 Task: Look for products in the category "Jams & Jellies" from Tabasco only.
Action: Mouse moved to (761, 307)
Screenshot: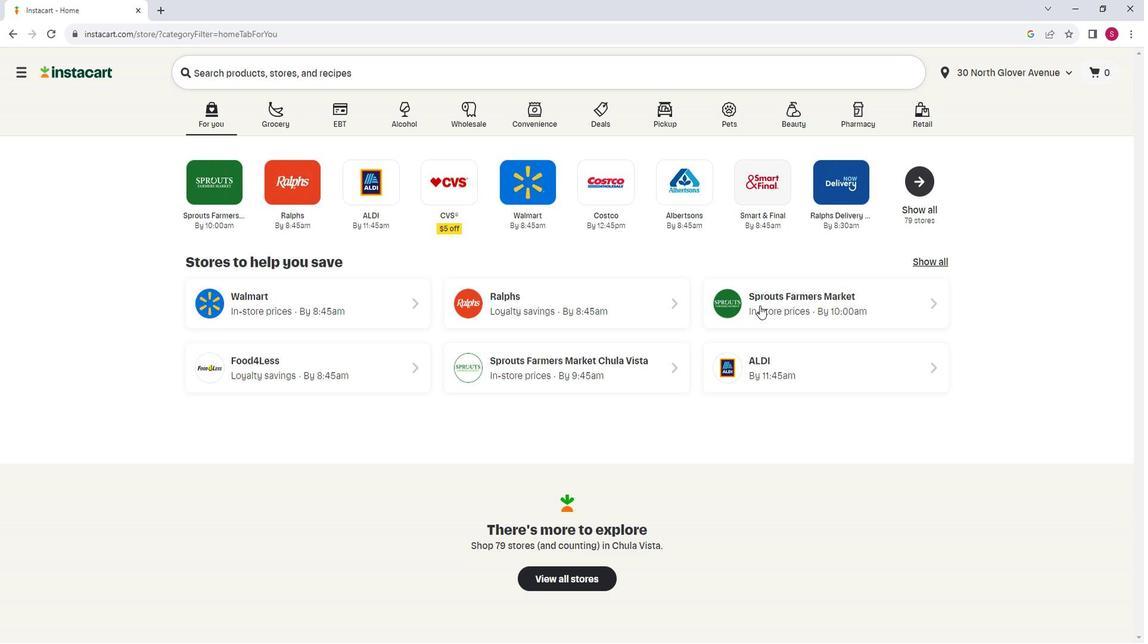 
Action: Mouse pressed left at (761, 307)
Screenshot: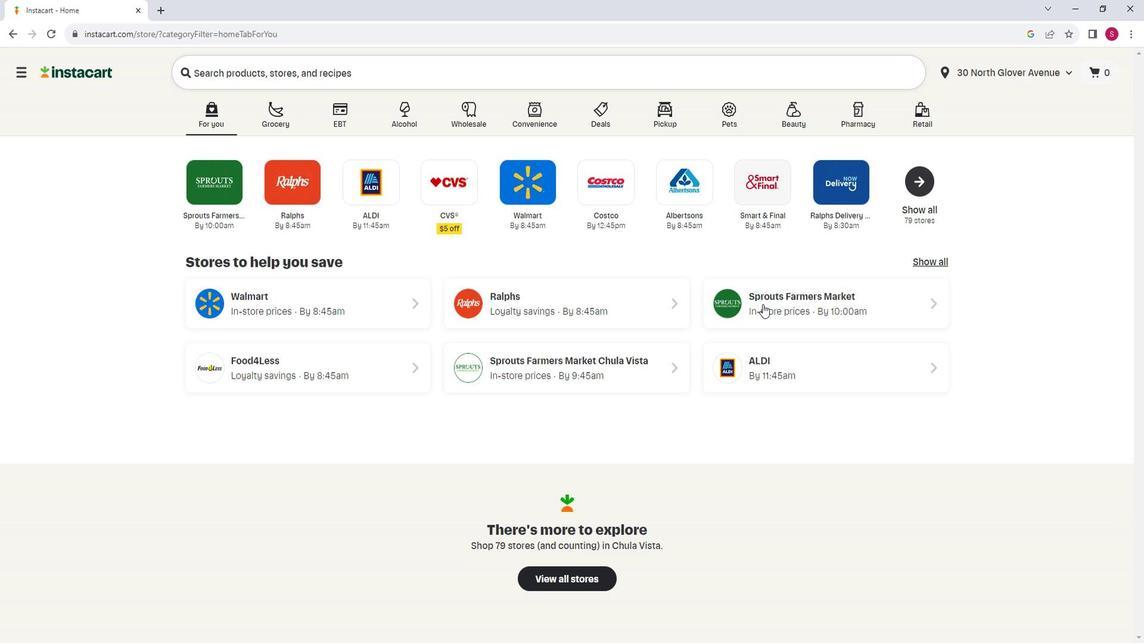 
Action: Mouse moved to (70, 375)
Screenshot: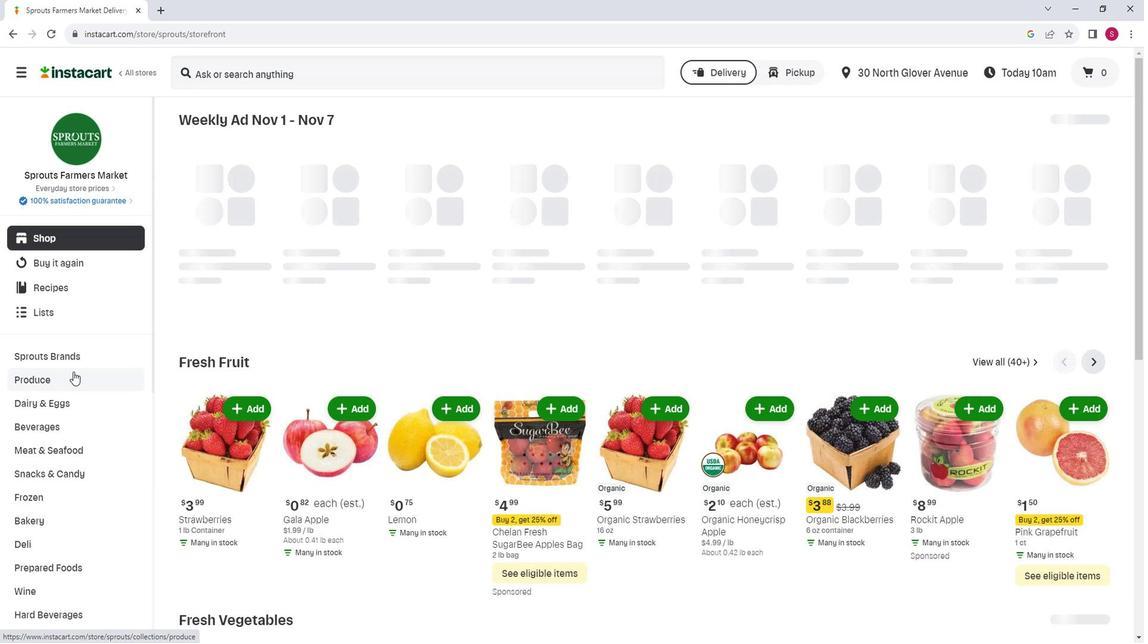 
Action: Mouse scrolled (70, 374) with delta (0, 0)
Screenshot: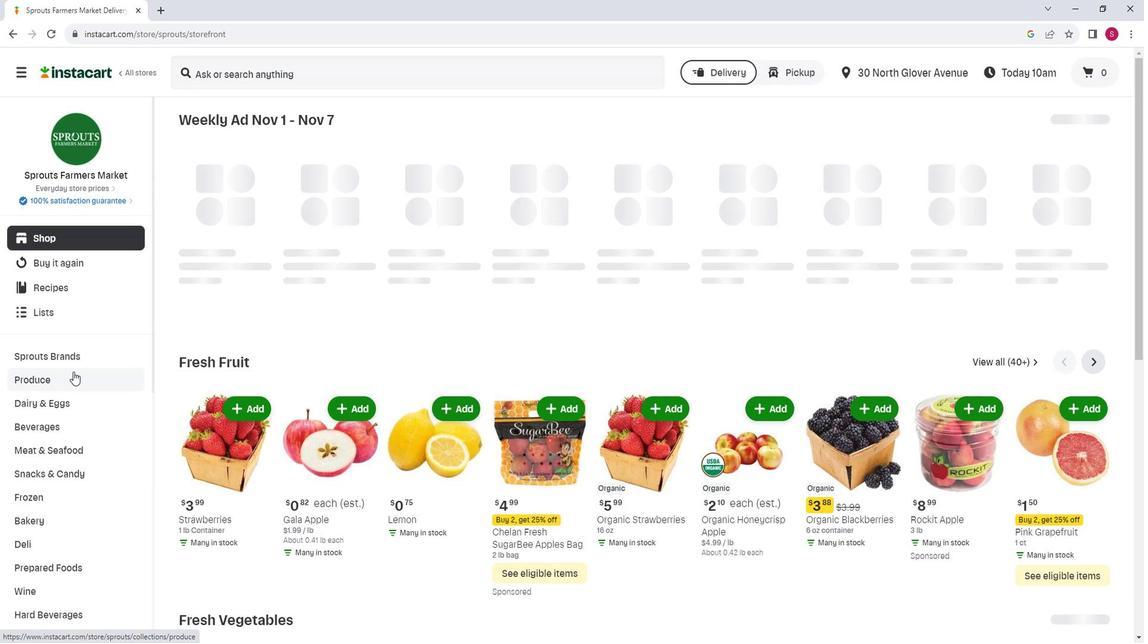 
Action: Mouse scrolled (70, 374) with delta (0, 0)
Screenshot: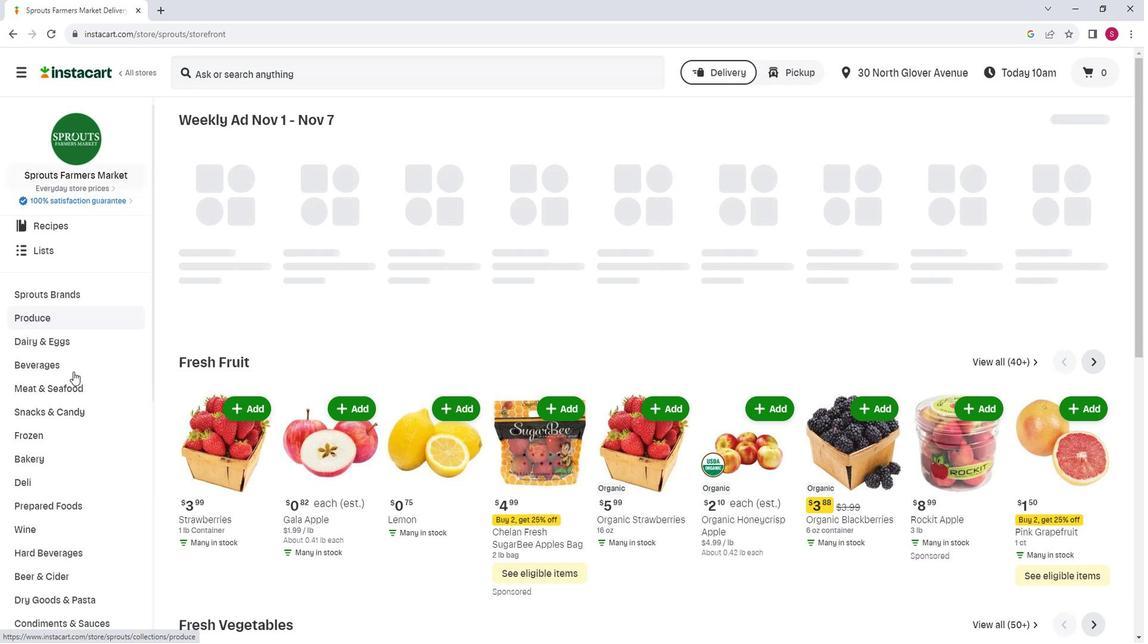 
Action: Mouse moved to (71, 374)
Screenshot: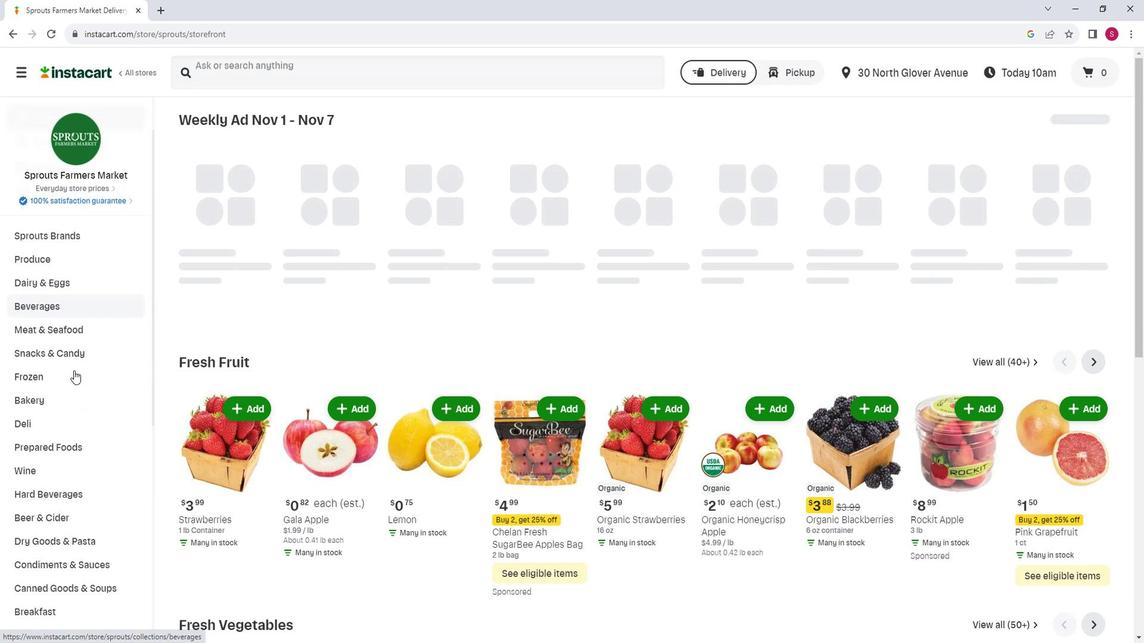 
Action: Mouse scrolled (71, 373) with delta (0, 0)
Screenshot: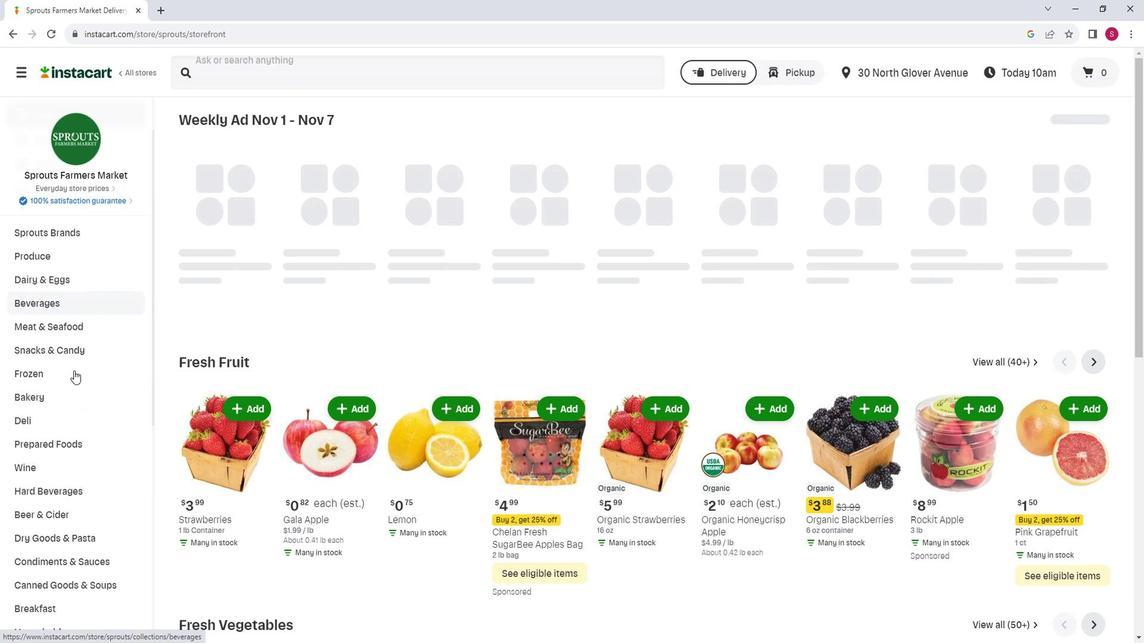 
Action: Mouse moved to (69, 369)
Screenshot: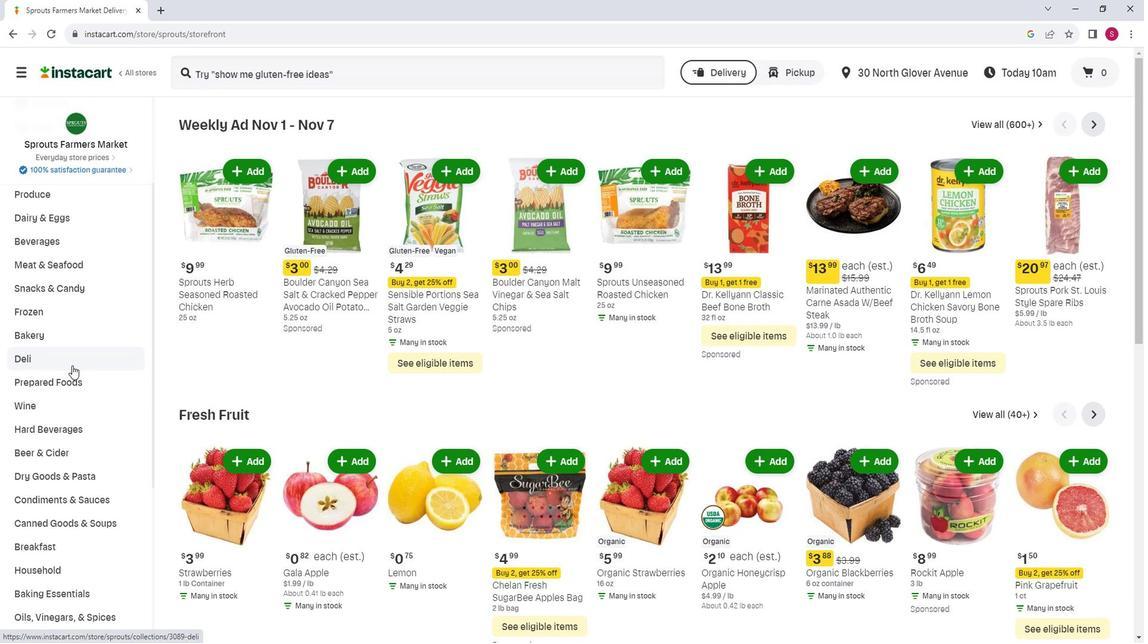 
Action: Mouse scrolled (69, 368) with delta (0, 0)
Screenshot: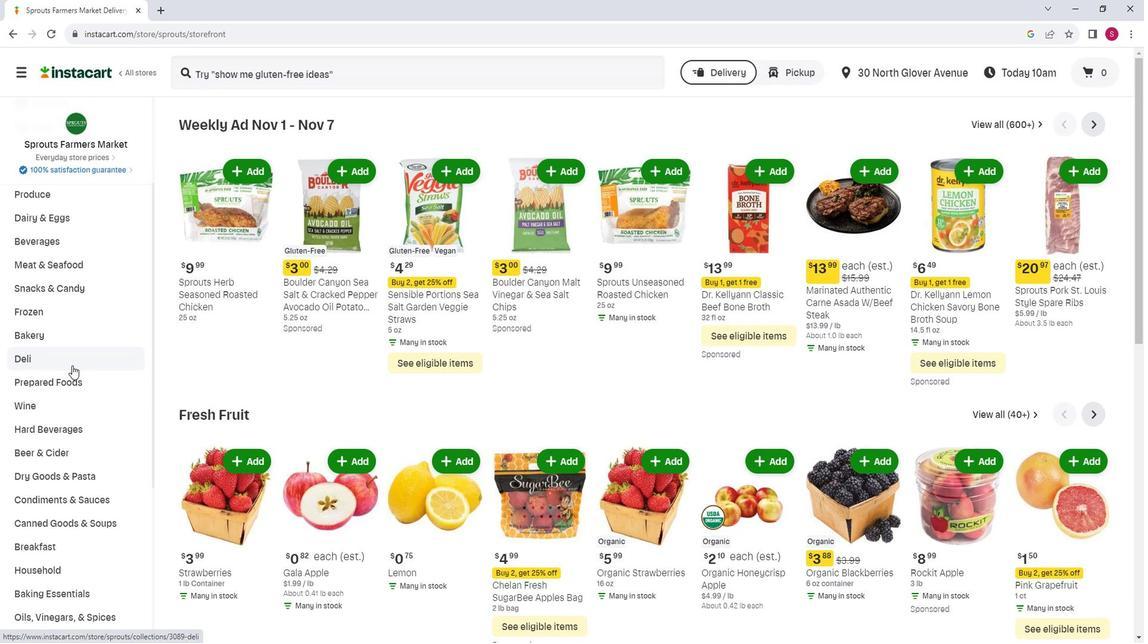 
Action: Mouse moved to (57, 489)
Screenshot: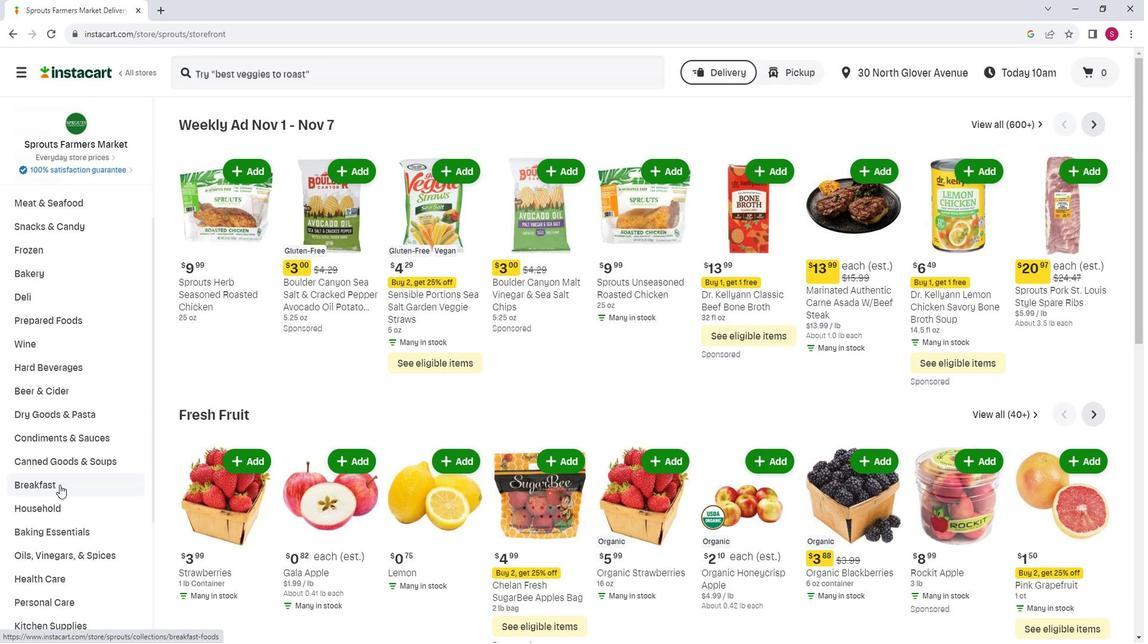 
Action: Mouse pressed left at (57, 489)
Screenshot: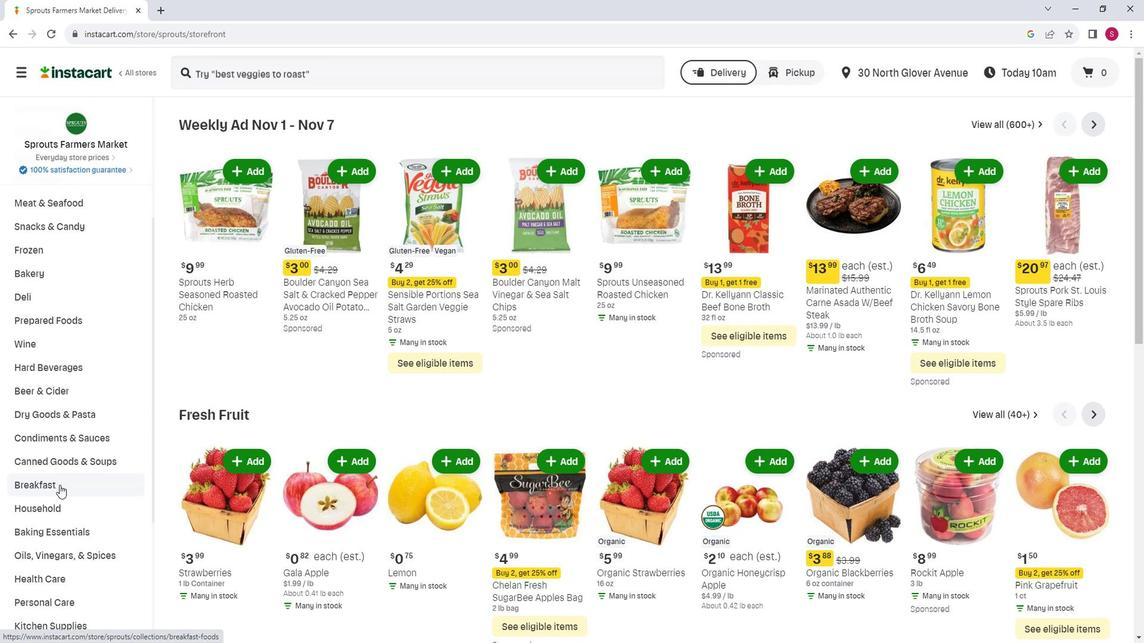 
Action: Mouse moved to (722, 152)
Screenshot: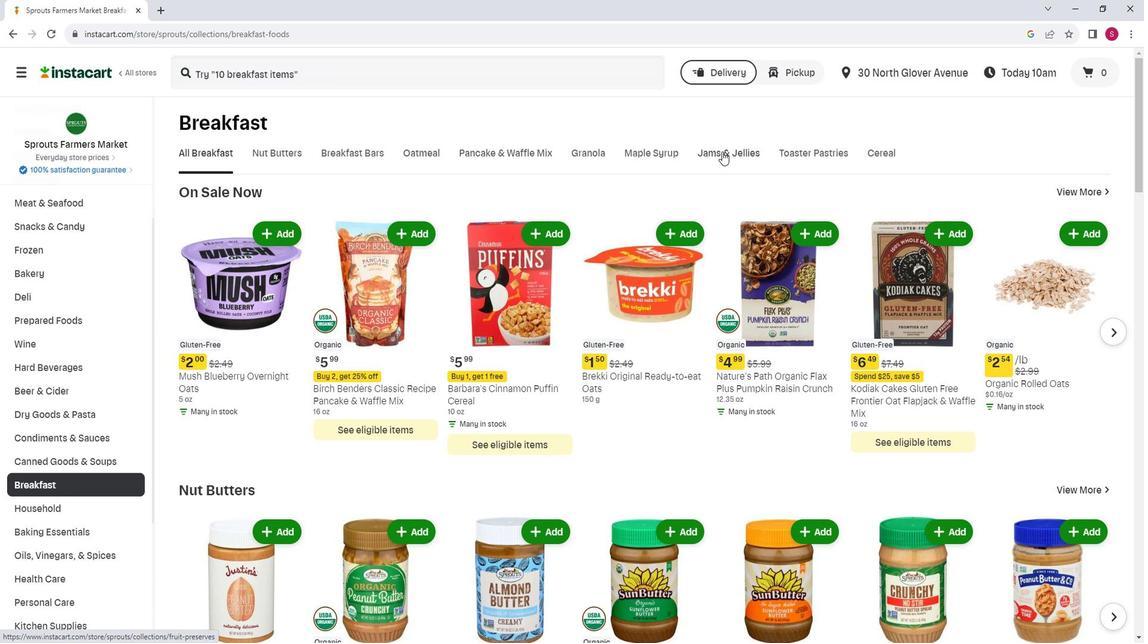 
Action: Mouse pressed left at (722, 152)
Screenshot: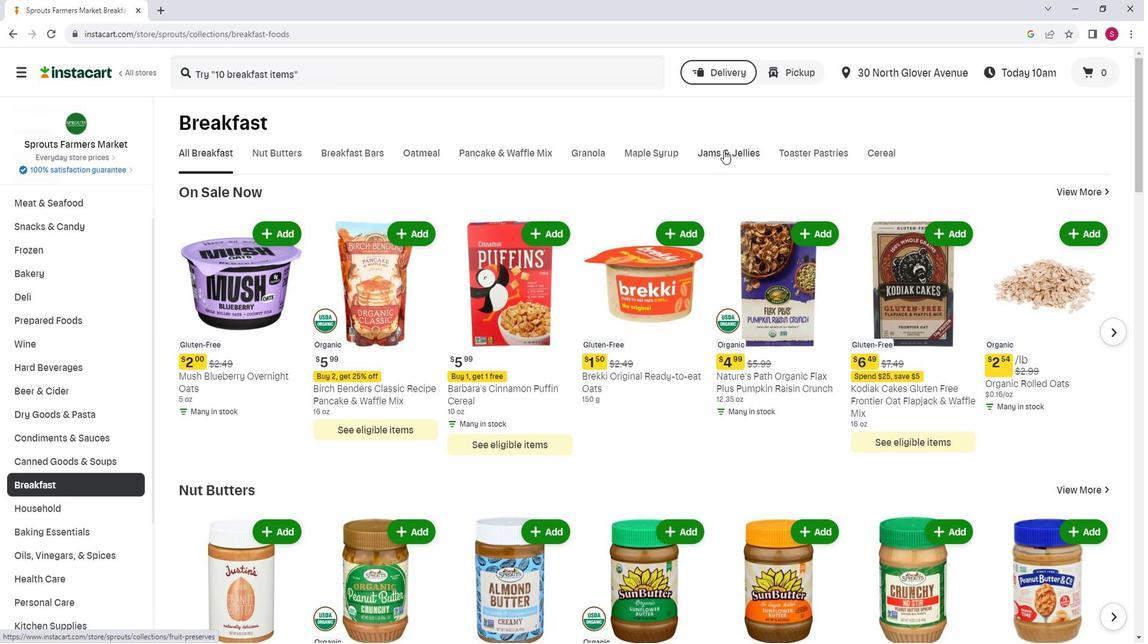 
Action: Mouse moved to (296, 208)
Screenshot: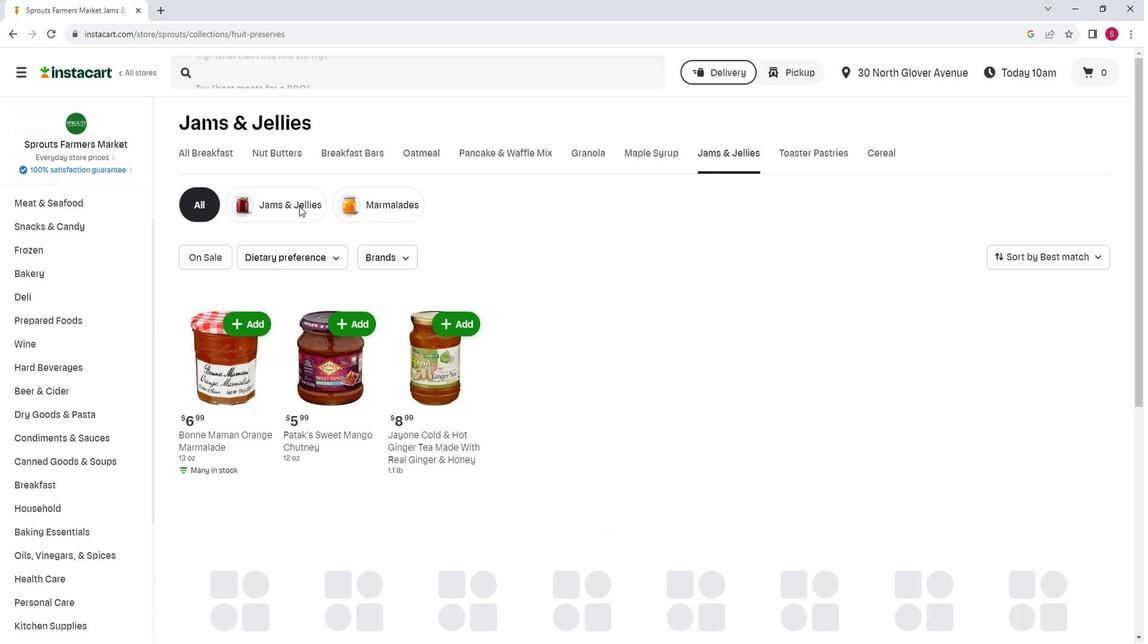 
Action: Mouse pressed left at (296, 208)
Screenshot: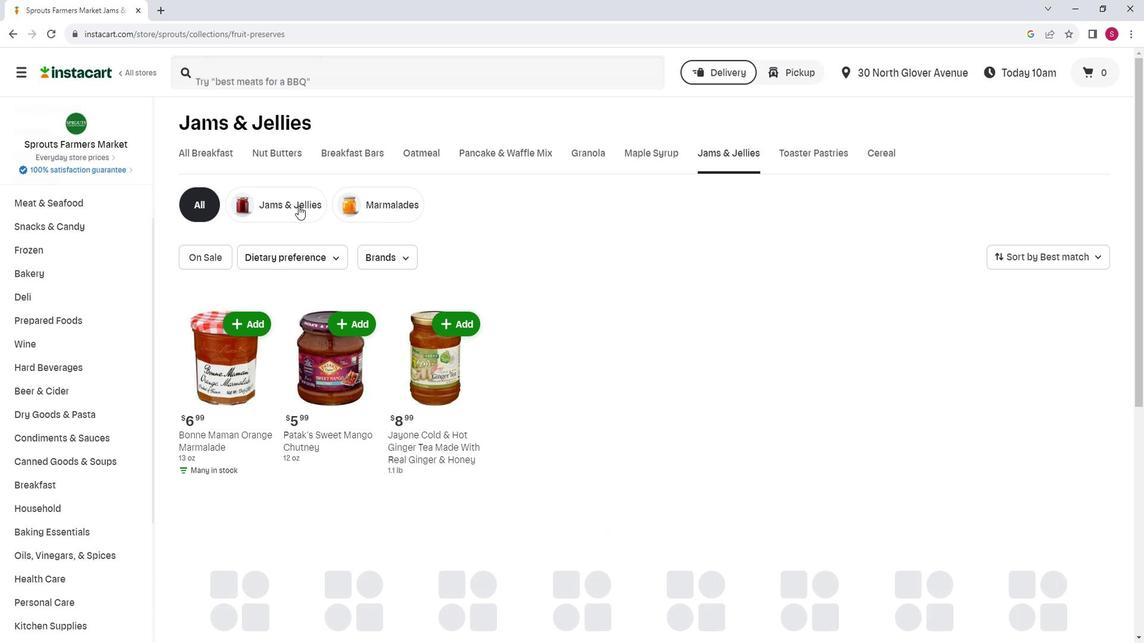 
Action: Mouse moved to (403, 255)
Screenshot: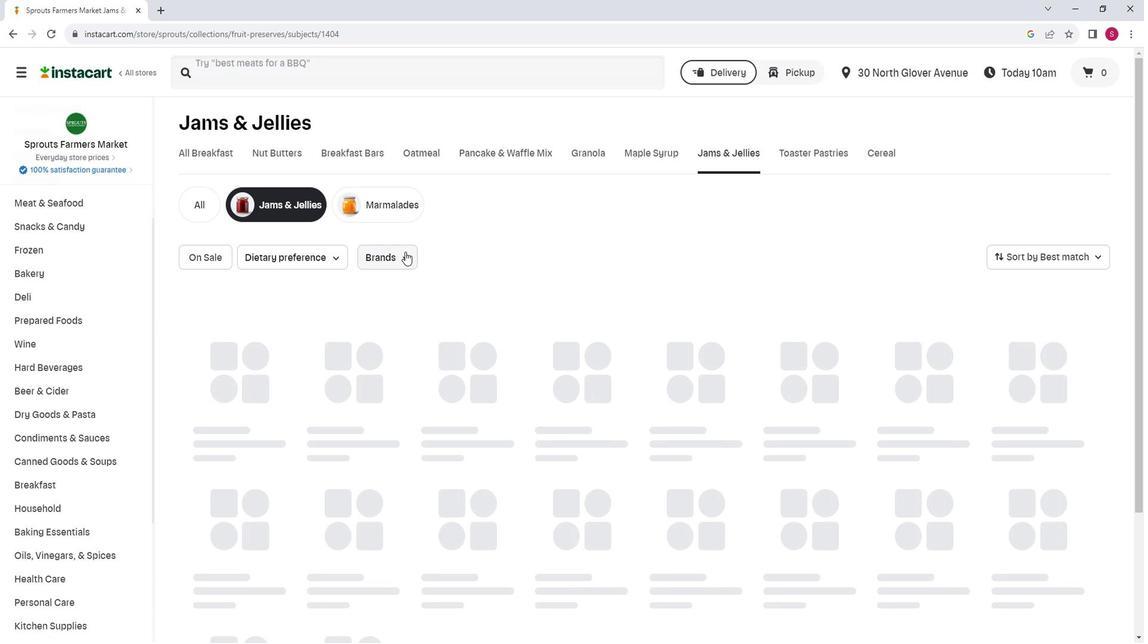 
Action: Mouse pressed left at (403, 255)
Screenshot: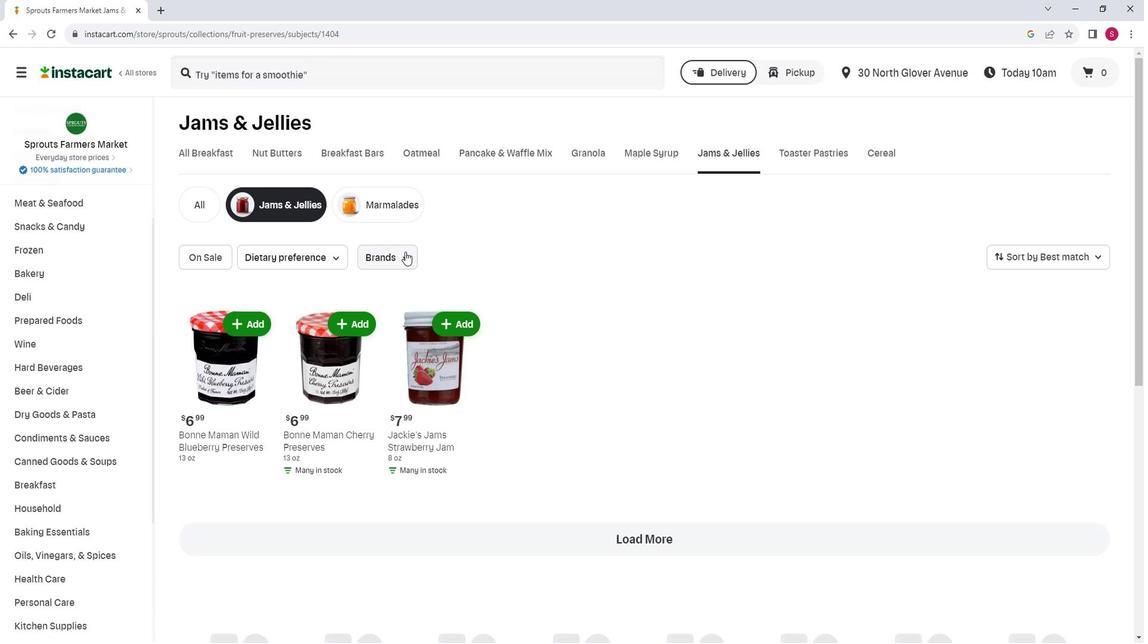 
Action: Mouse moved to (415, 298)
Screenshot: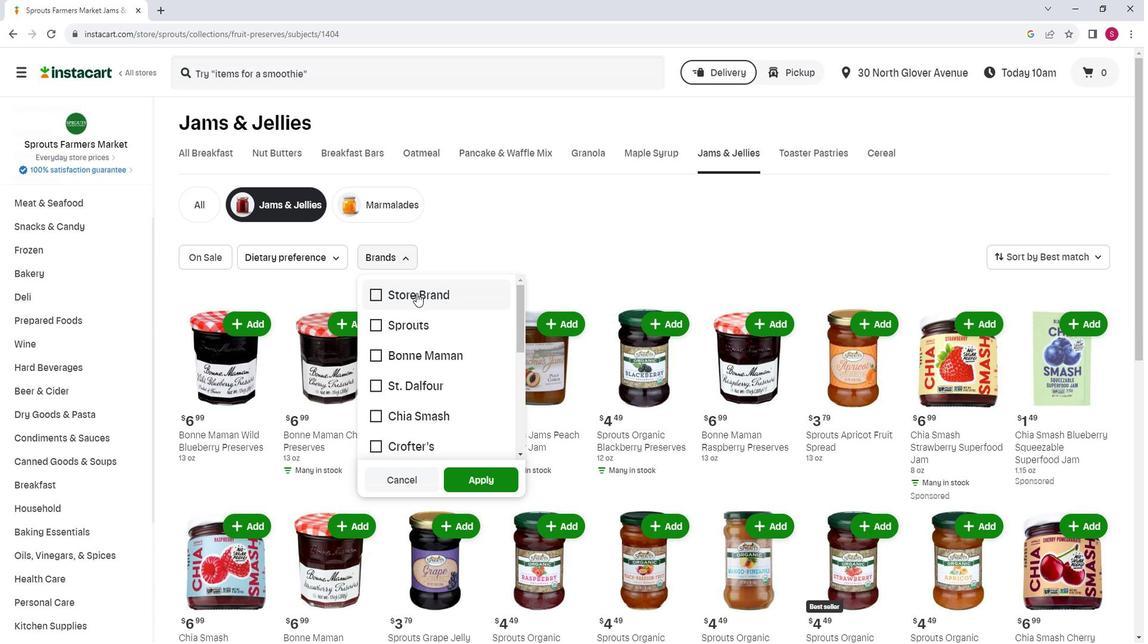
Action: Mouse scrolled (415, 297) with delta (0, 0)
Screenshot: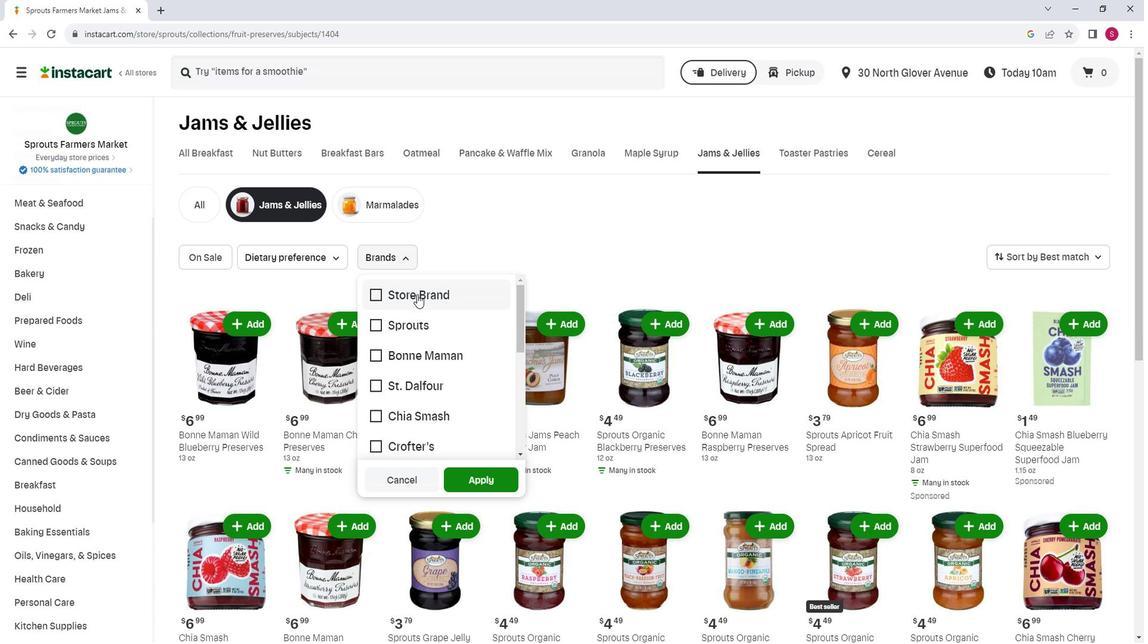 
Action: Mouse scrolled (415, 297) with delta (0, 0)
Screenshot: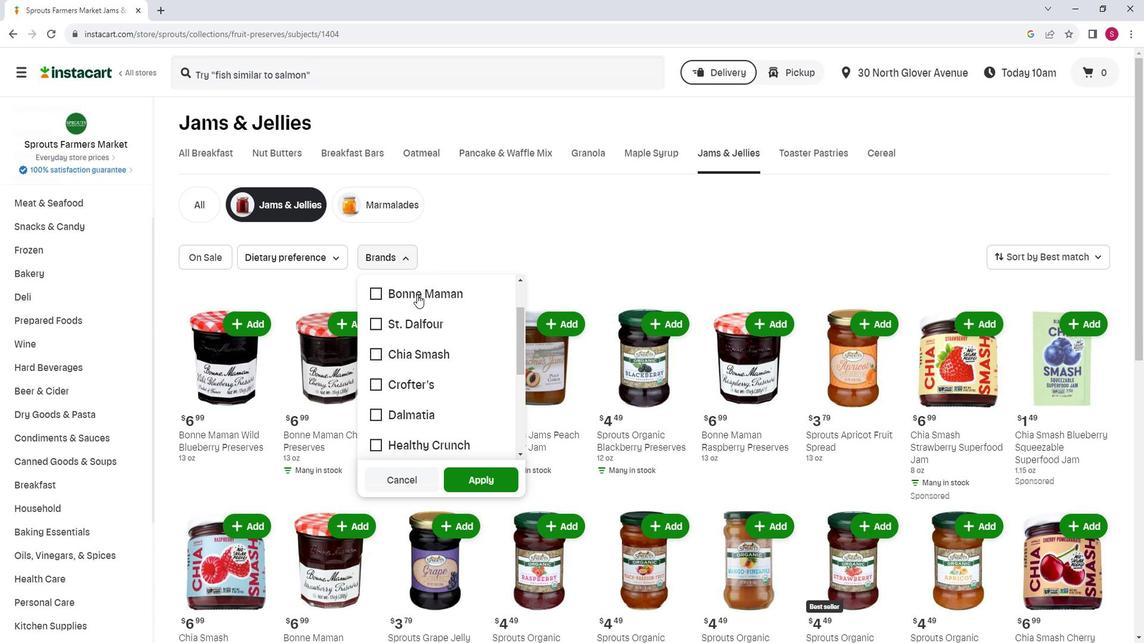 
Action: Mouse scrolled (415, 297) with delta (0, 0)
Screenshot: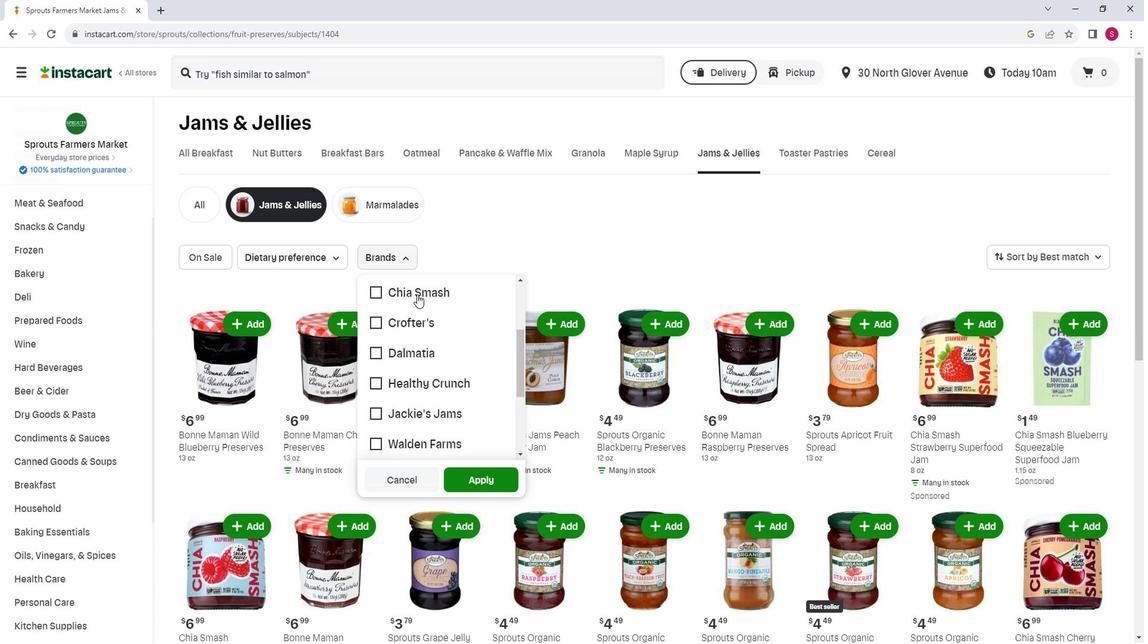 
Action: Mouse moved to (416, 299)
Screenshot: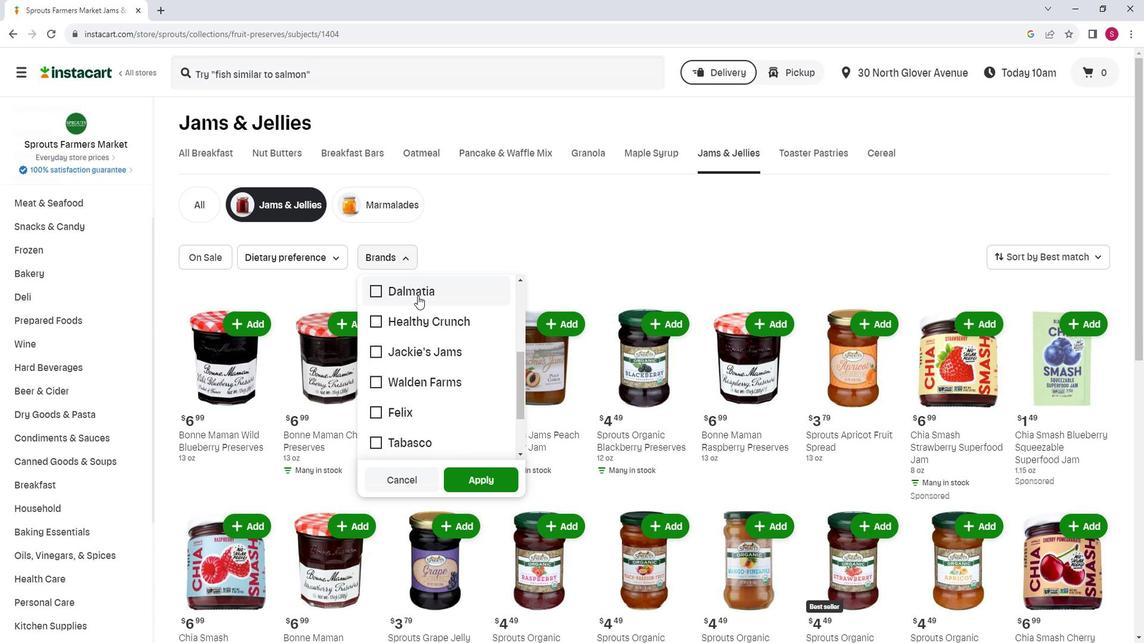 
Action: Mouse scrolled (416, 298) with delta (0, 0)
Screenshot: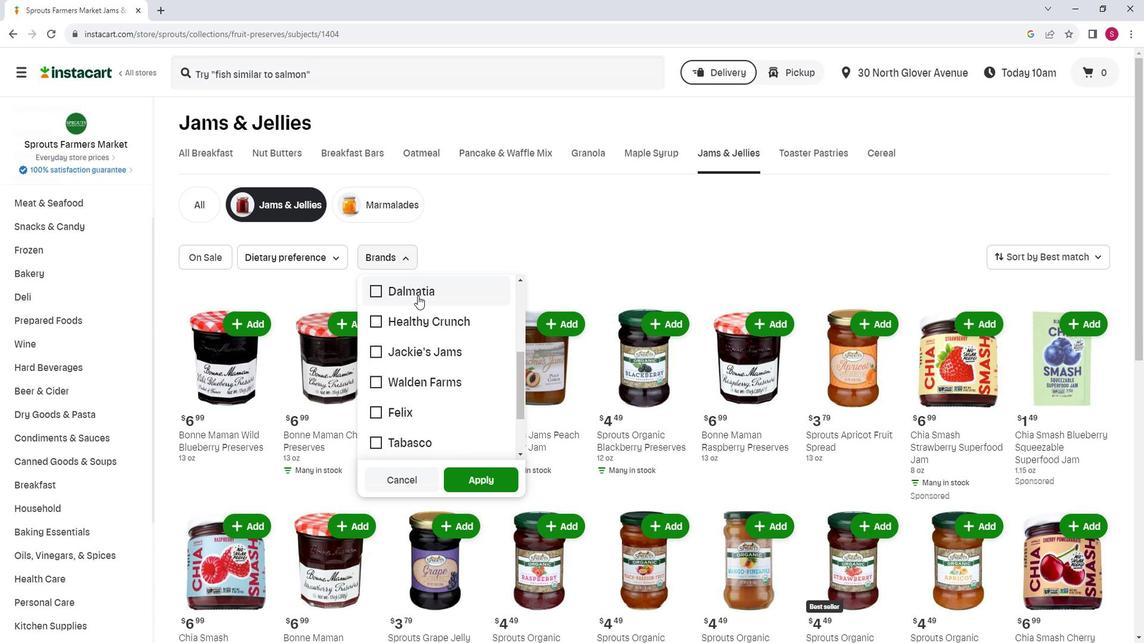 
Action: Mouse moved to (424, 383)
Screenshot: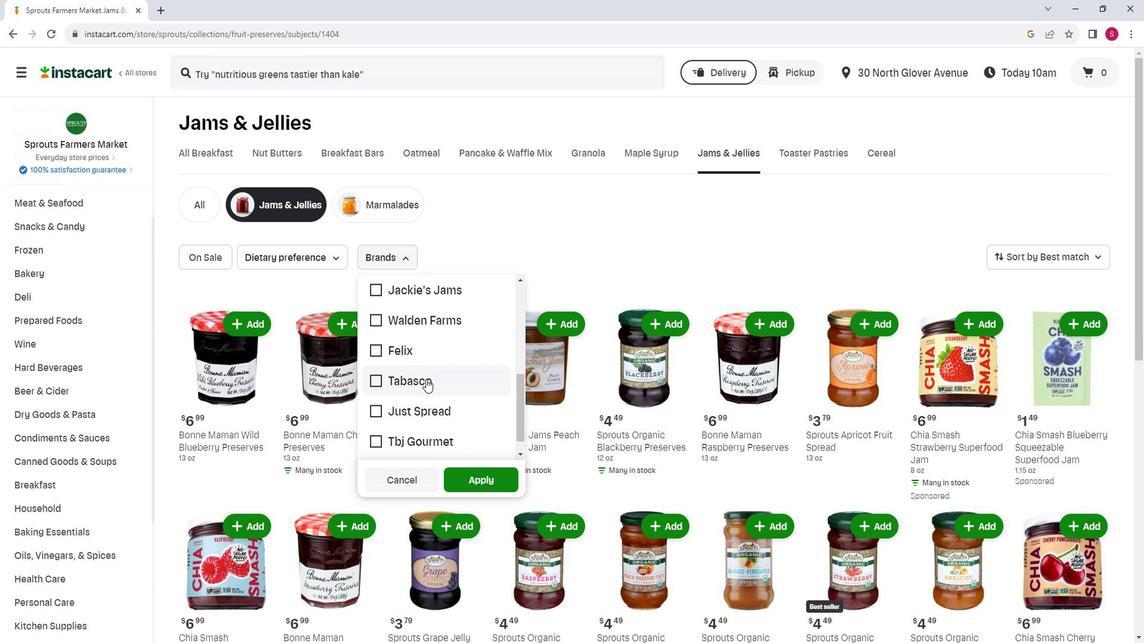
Action: Mouse pressed left at (424, 383)
Screenshot: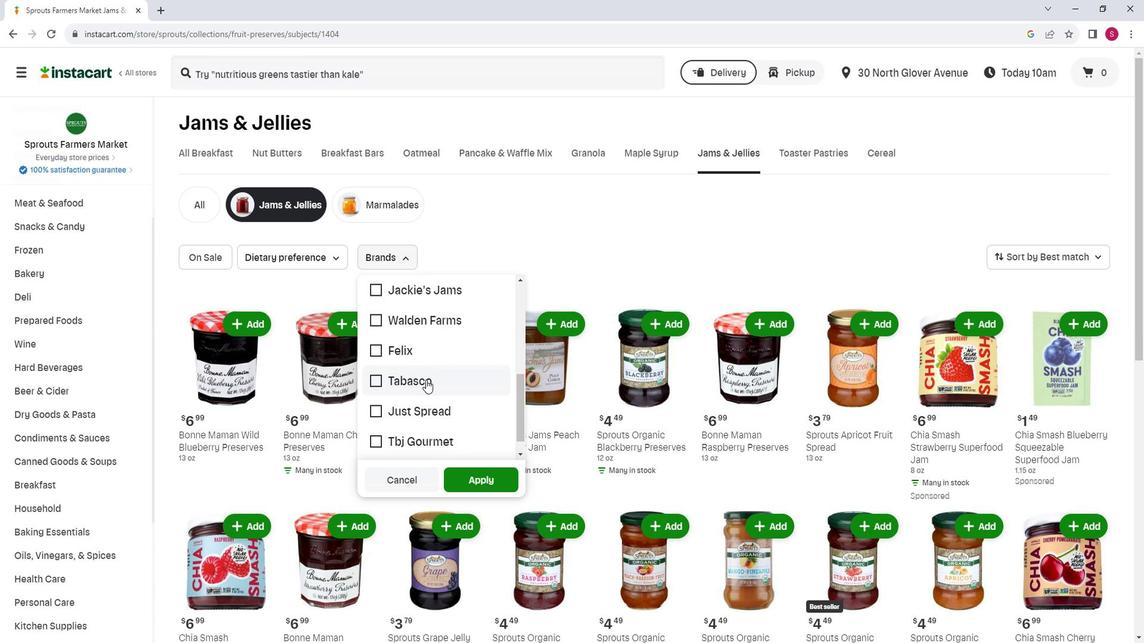 
Action: Mouse moved to (454, 482)
Screenshot: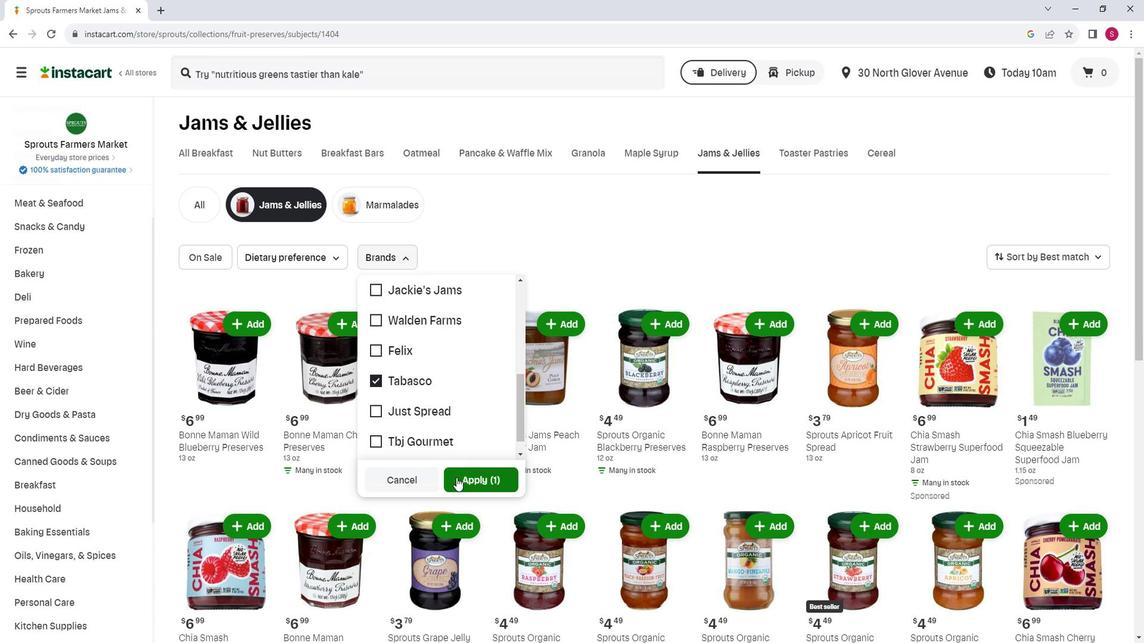
Action: Mouse pressed left at (454, 482)
Screenshot: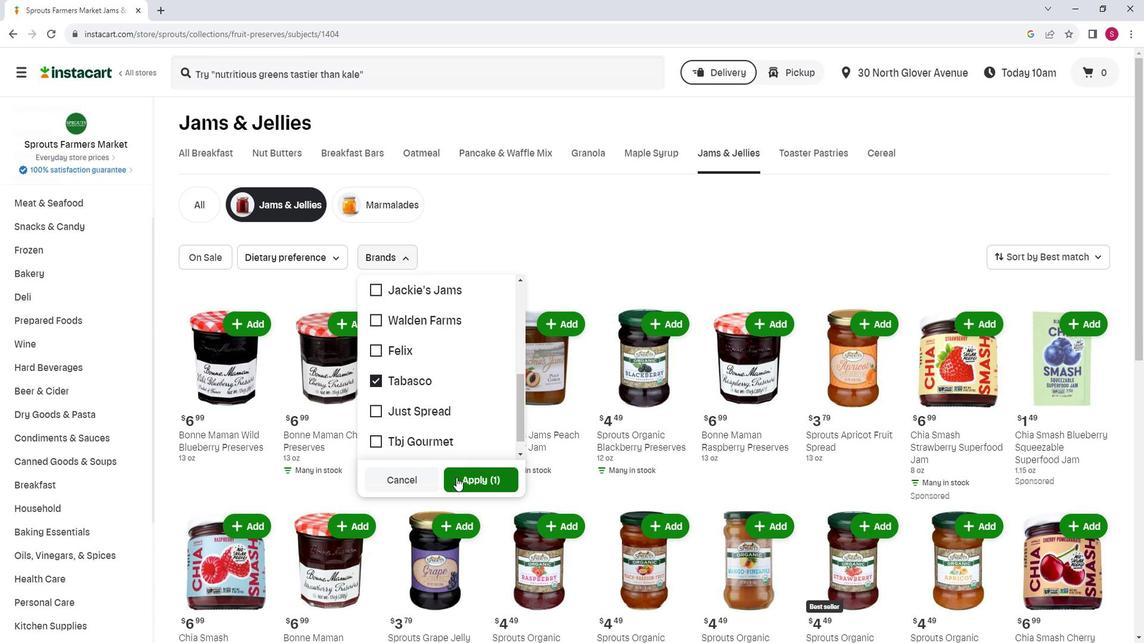 
Action: Mouse moved to (472, 394)
Screenshot: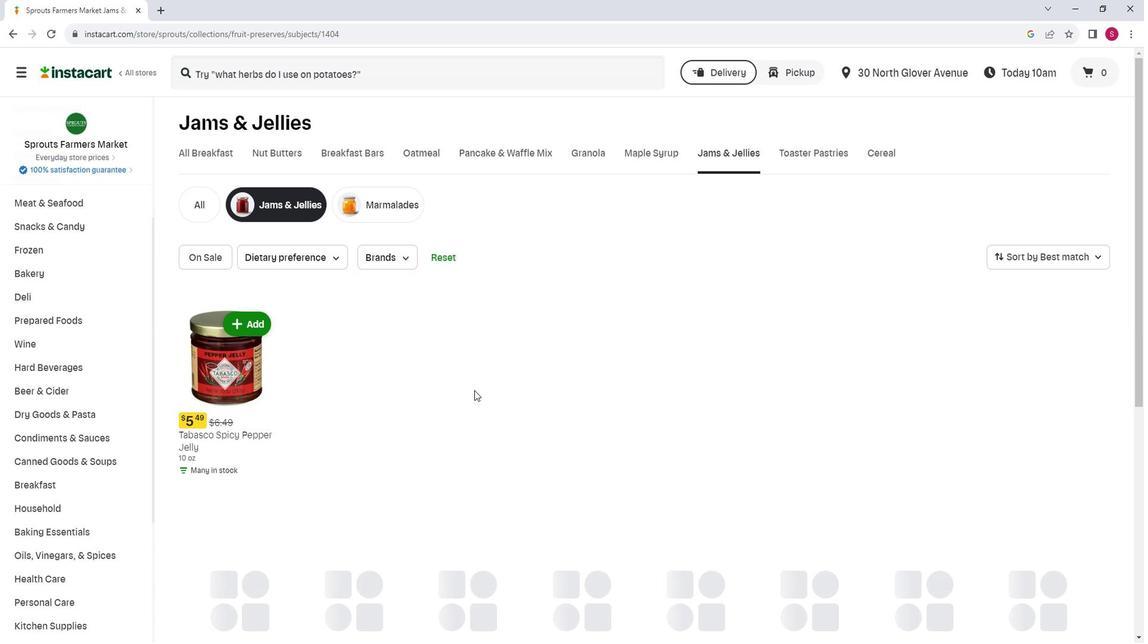 
